Task: Find connections with filter location Palmeira with filter topic #engineeringwith filter profile language English with filter current company Cerberus Capital Management with filter school Annamacharya Institute of Technology & Sciences,(Autonomous) New Bowenpally, Rajampet with filter industry Wholesale Paper Products with filter service category UX Research with filter keywords title Technical Writer
Action: Mouse moved to (209, 283)
Screenshot: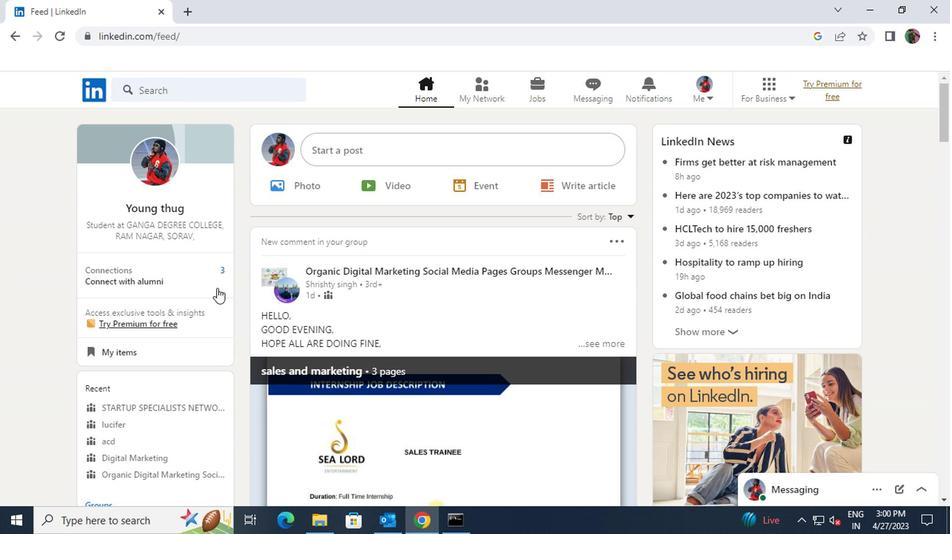 
Action: Mouse pressed left at (209, 283)
Screenshot: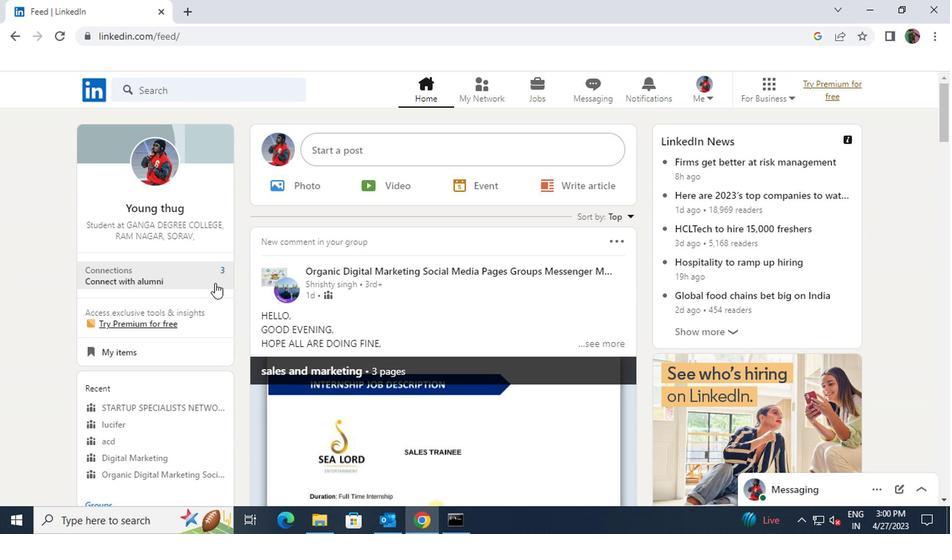 
Action: Mouse moved to (201, 178)
Screenshot: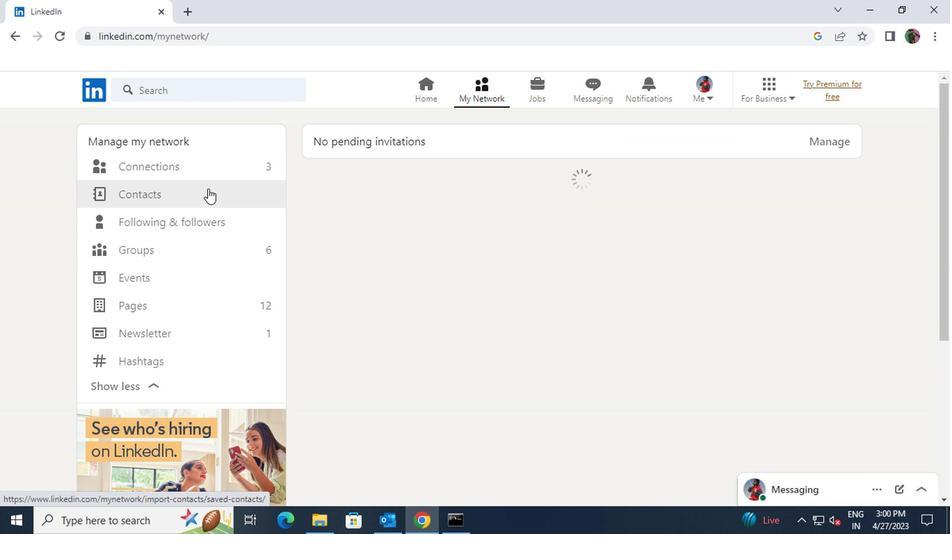 
Action: Mouse pressed left at (201, 178)
Screenshot: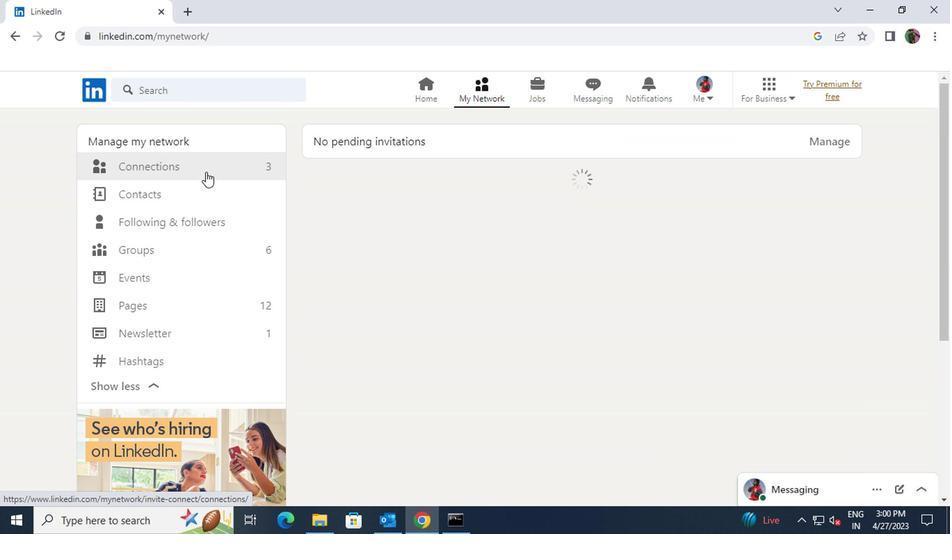 
Action: Mouse moved to (558, 175)
Screenshot: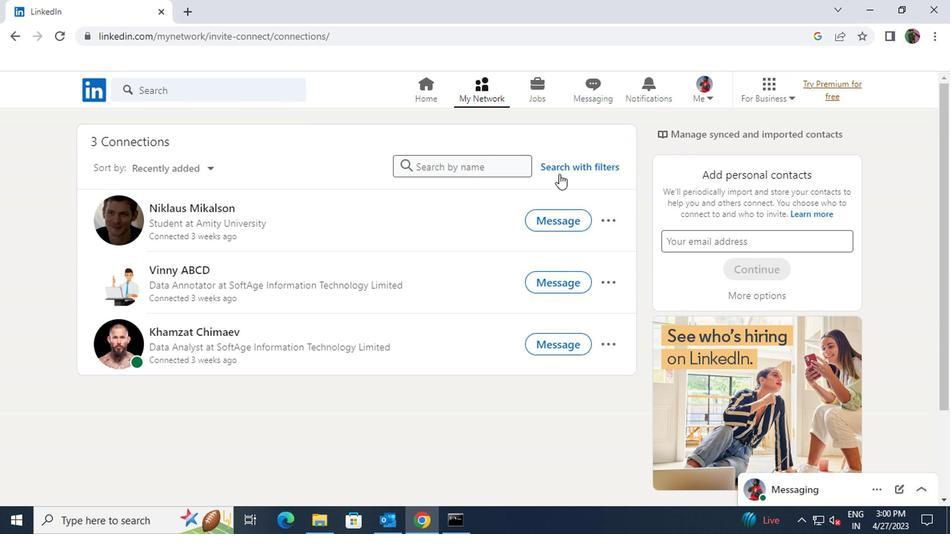 
Action: Mouse pressed left at (558, 175)
Screenshot: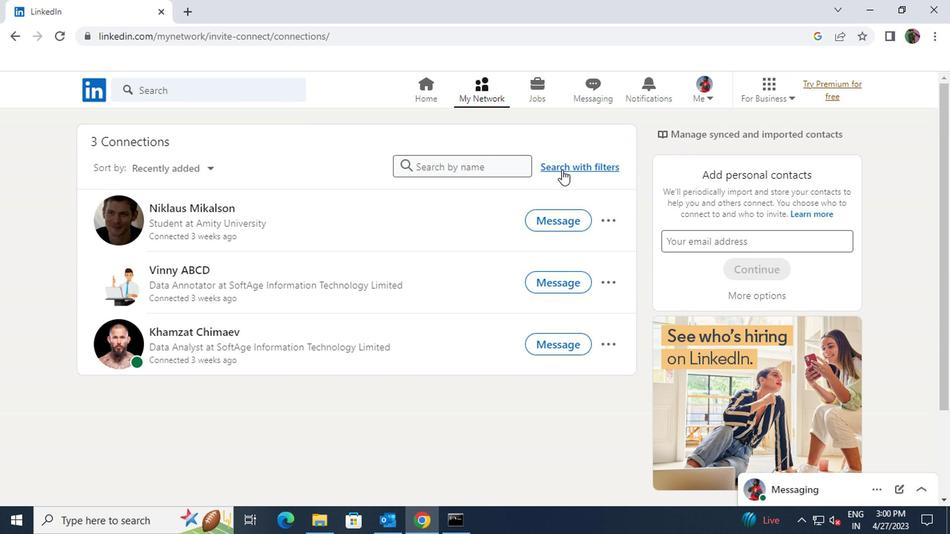 
Action: Mouse moved to (500, 128)
Screenshot: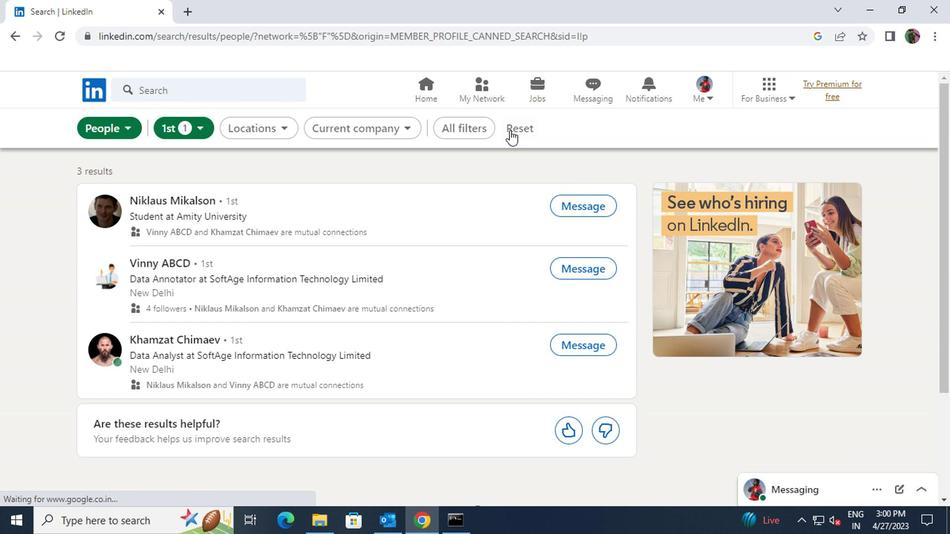 
Action: Mouse pressed left at (500, 128)
Screenshot: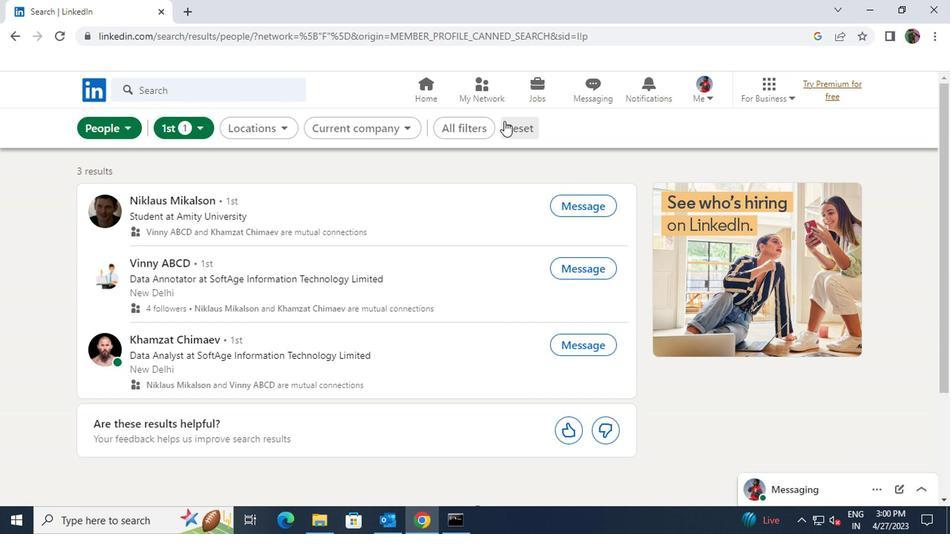 
Action: Mouse pressed left at (500, 128)
Screenshot: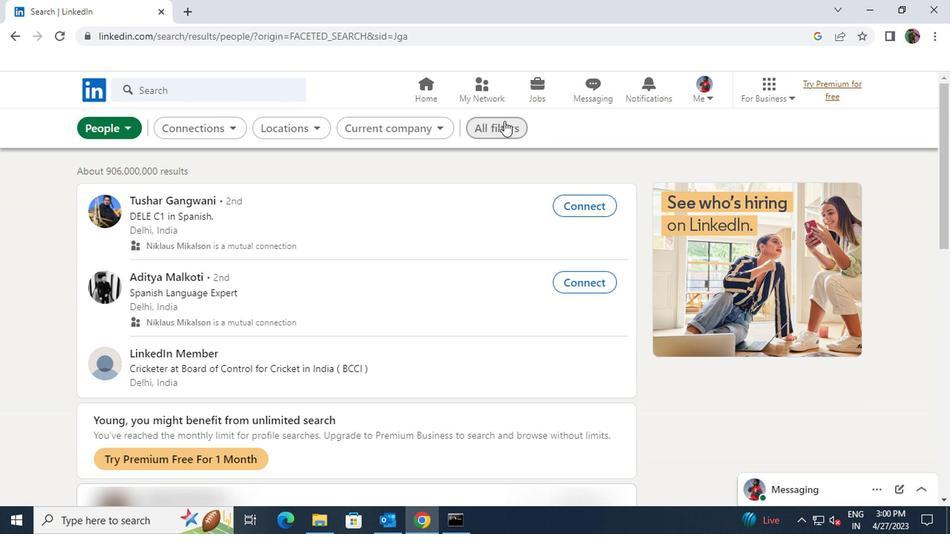 
Action: Mouse moved to (673, 278)
Screenshot: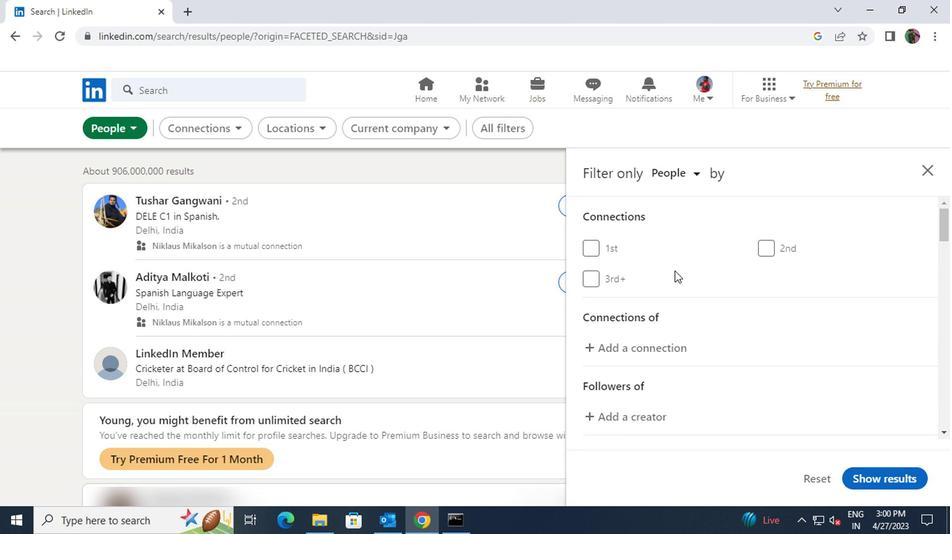 
Action: Mouse scrolled (673, 277) with delta (0, 0)
Screenshot: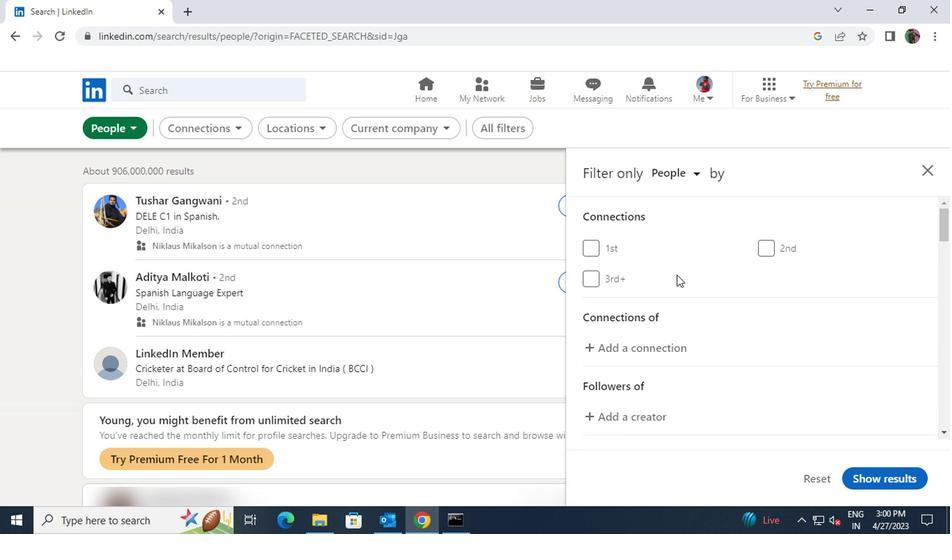 
Action: Mouse scrolled (673, 277) with delta (0, 0)
Screenshot: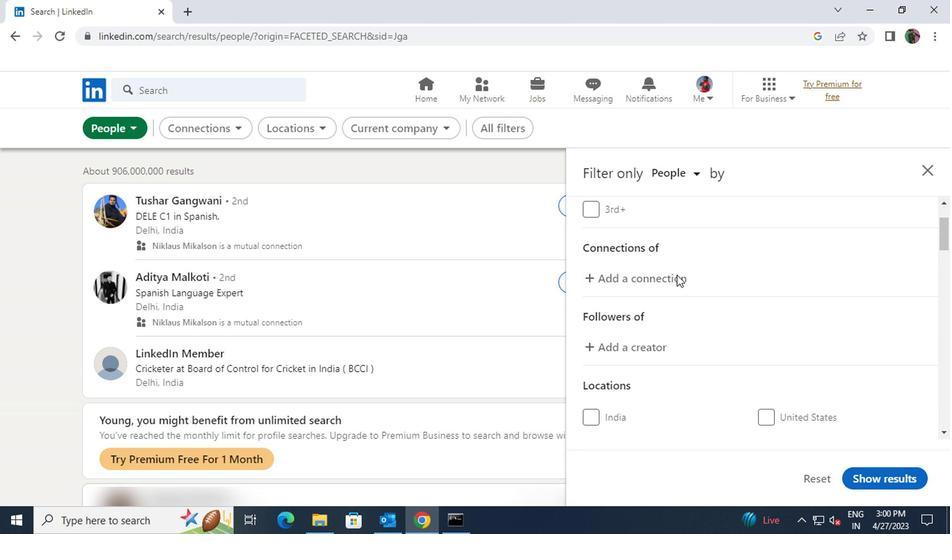 
Action: Mouse scrolled (673, 277) with delta (0, 0)
Screenshot: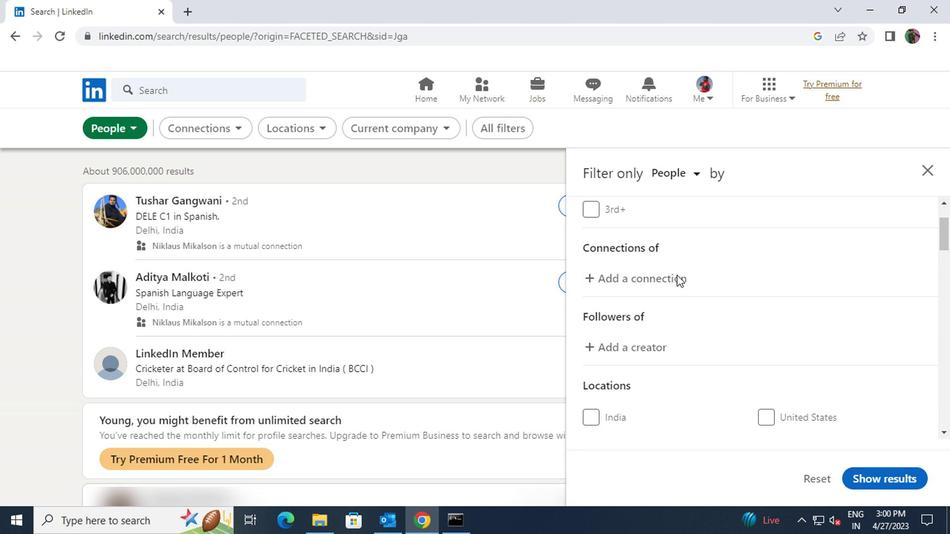 
Action: Mouse moved to (785, 342)
Screenshot: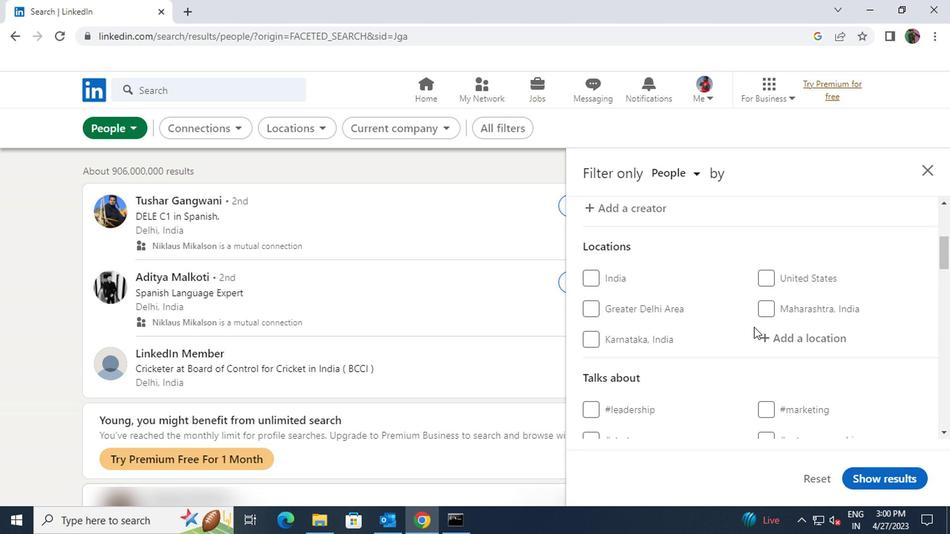 
Action: Mouse pressed left at (785, 342)
Screenshot: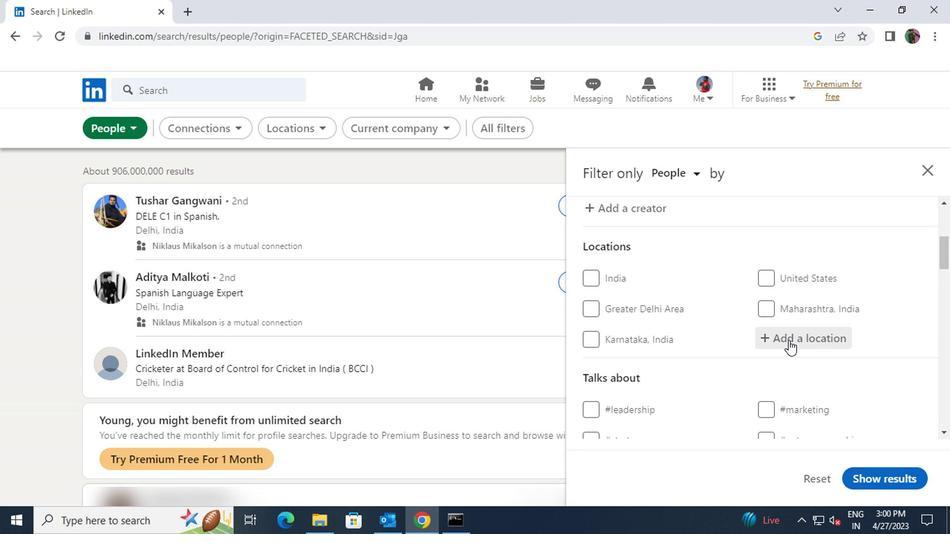 
Action: Key pressed <Key.shift>PALMEIRA
Screenshot: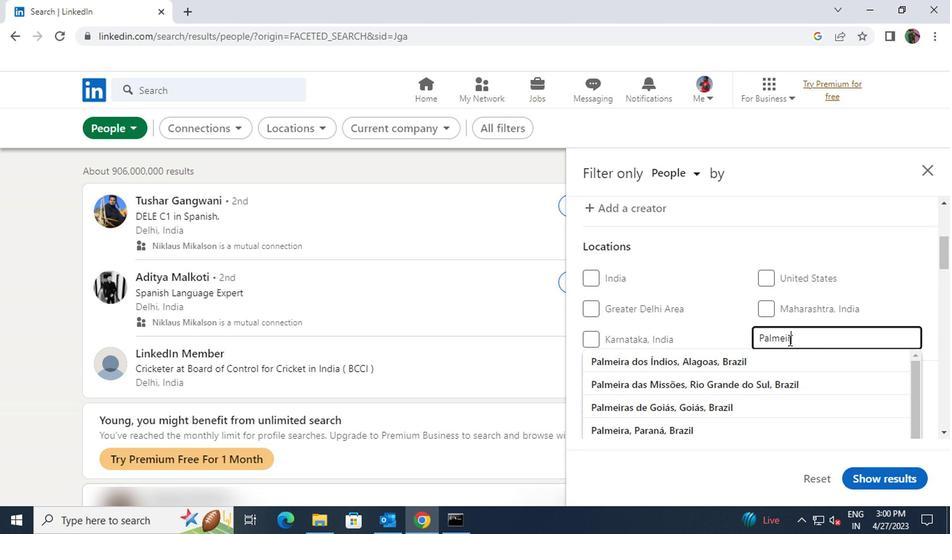 
Action: Mouse moved to (785, 362)
Screenshot: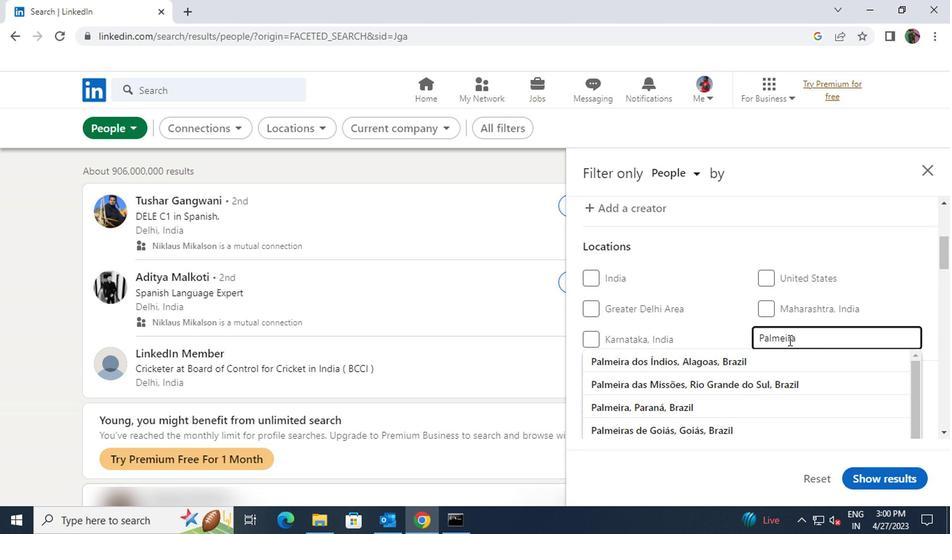
Action: Mouse pressed left at (785, 362)
Screenshot: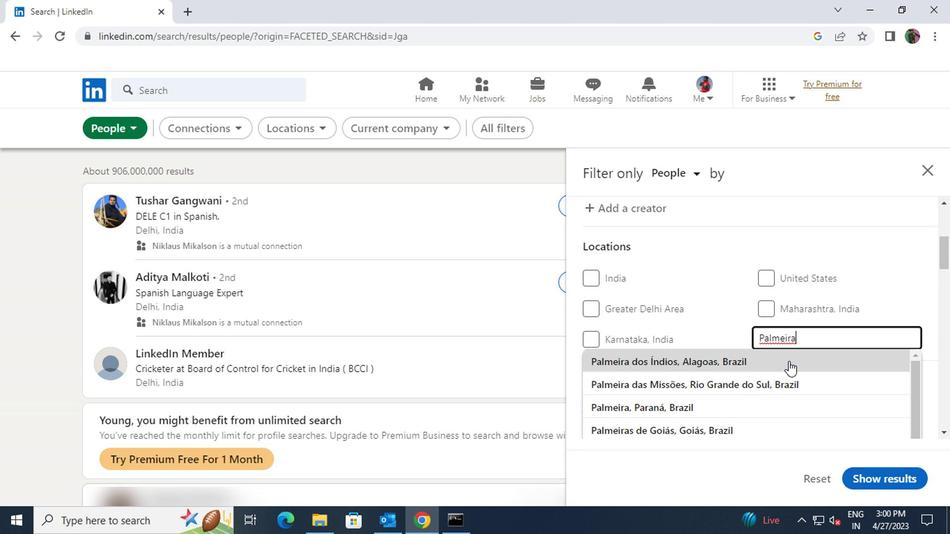 
Action: Mouse scrolled (785, 361) with delta (0, 0)
Screenshot: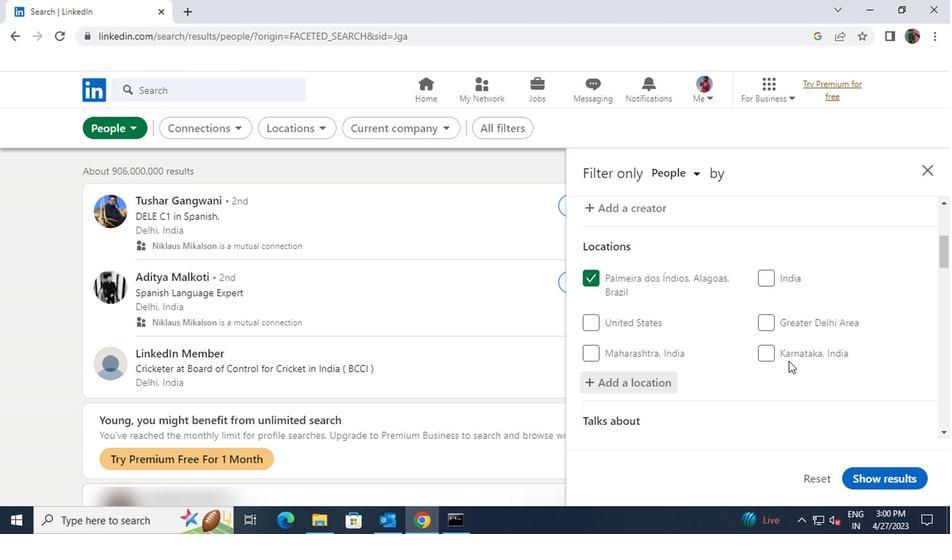 
Action: Mouse scrolled (785, 361) with delta (0, 0)
Screenshot: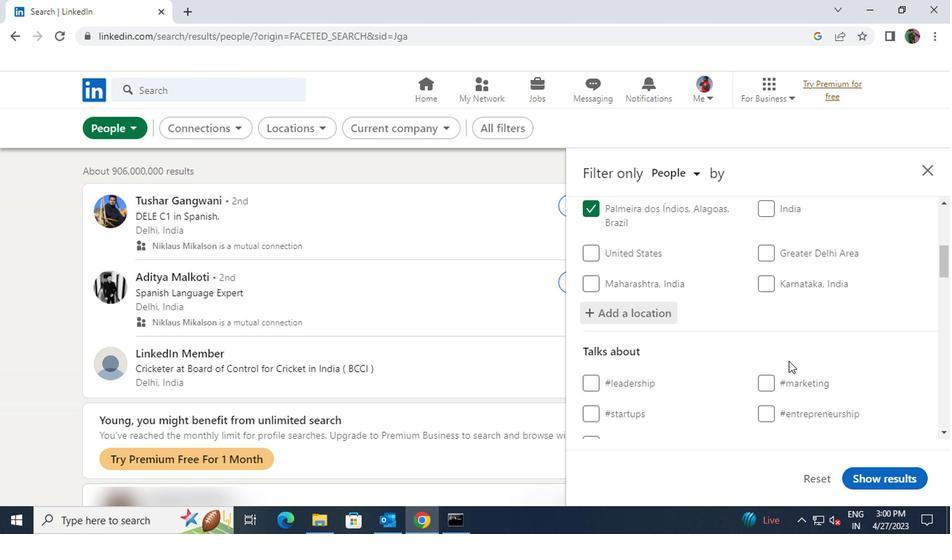 
Action: Mouse moved to (785, 370)
Screenshot: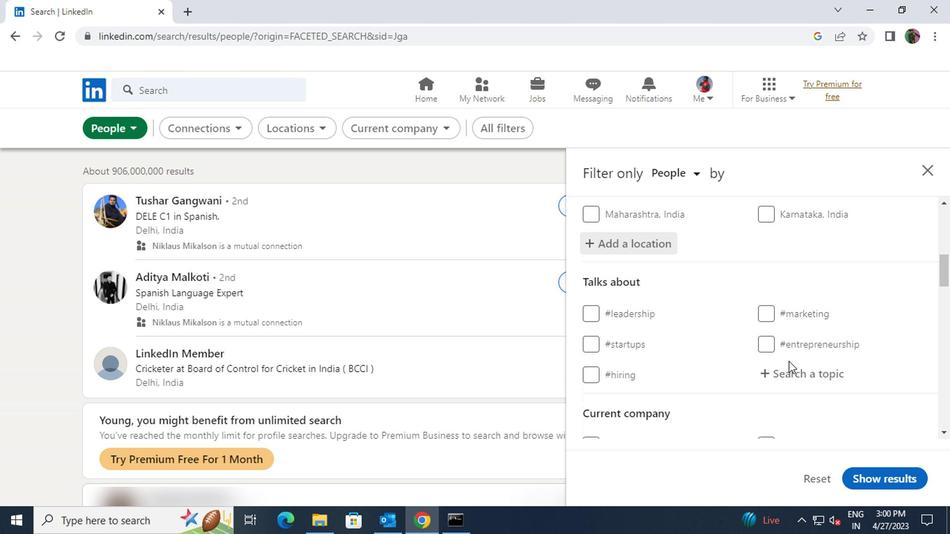 
Action: Mouse pressed left at (785, 370)
Screenshot: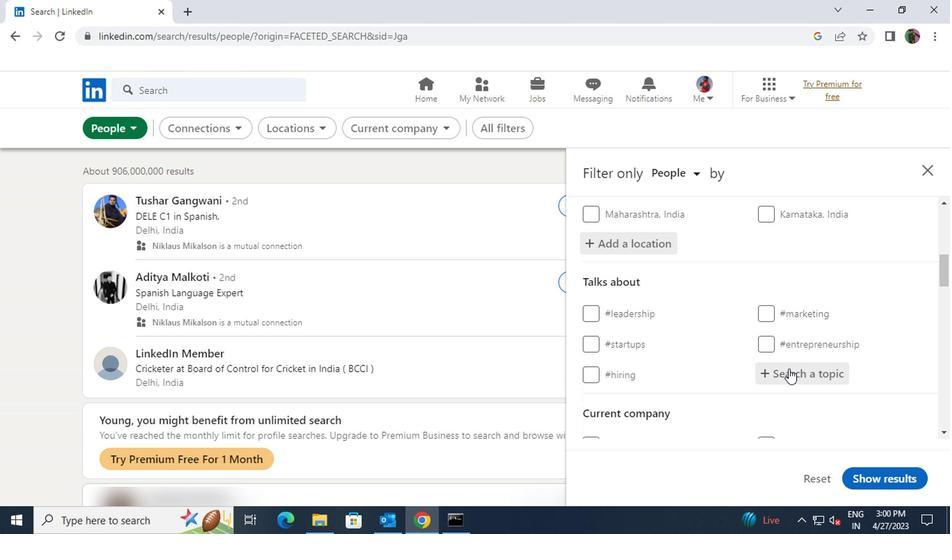 
Action: Key pressed <Key.shift><Key.shift><Key.shift><Key.shift><Key.shift>#<Key.shift>ENGINEERINGWITH
Screenshot: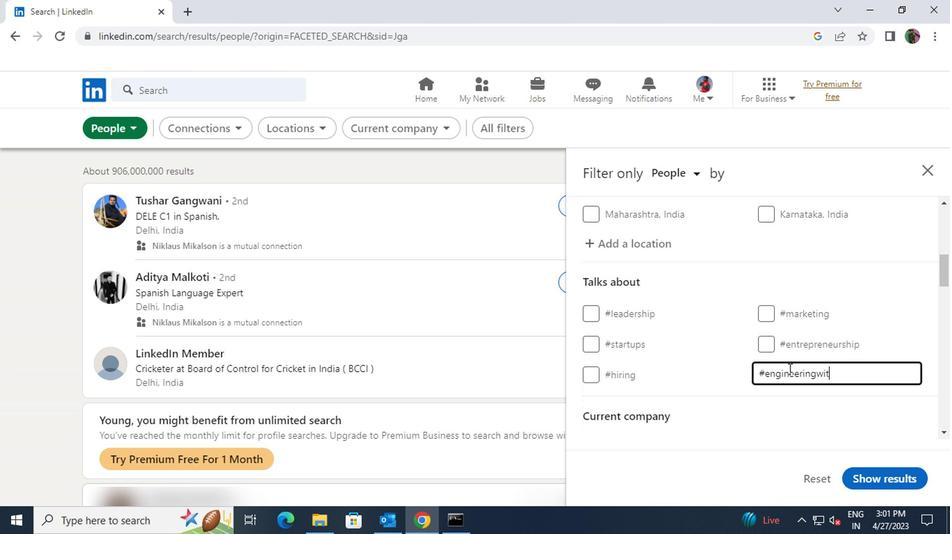 
Action: Mouse scrolled (785, 369) with delta (0, 0)
Screenshot: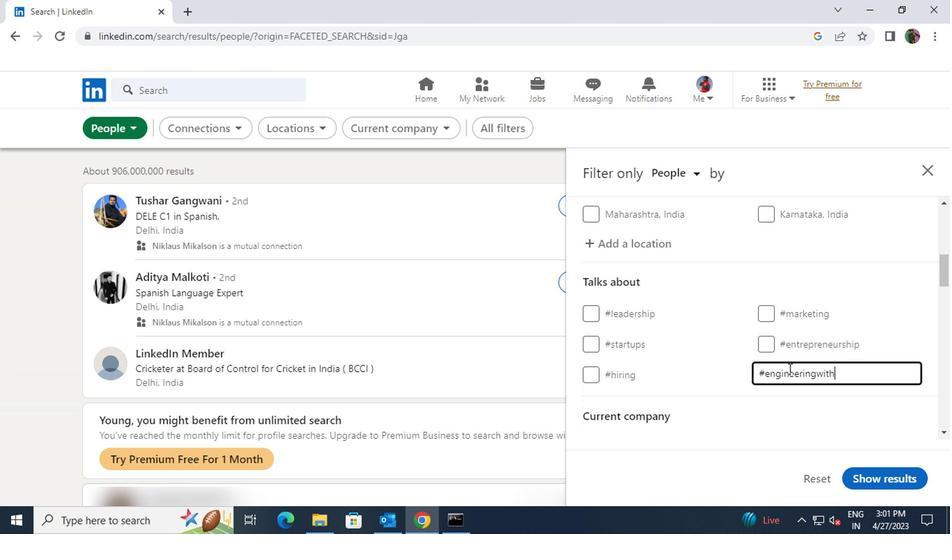 
Action: Mouse scrolled (785, 369) with delta (0, 0)
Screenshot: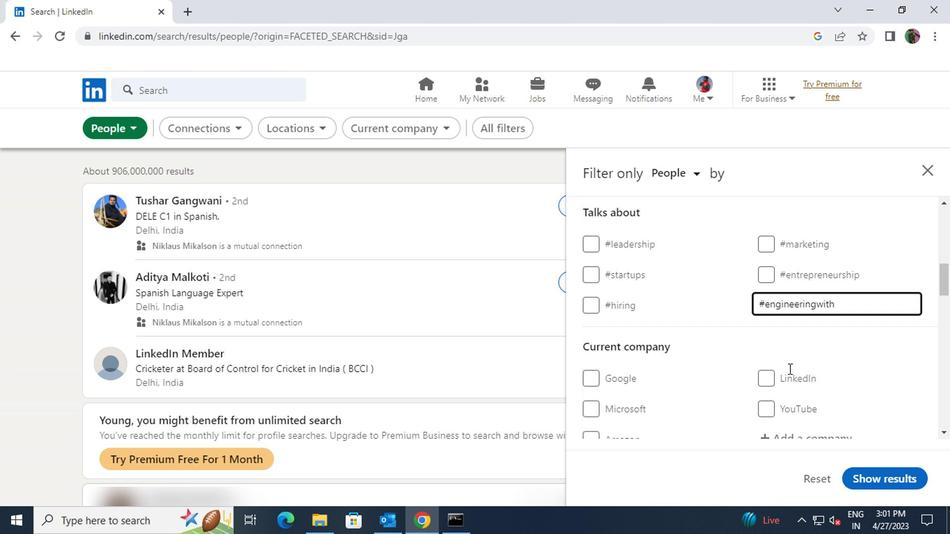 
Action: Mouse pressed left at (785, 370)
Screenshot: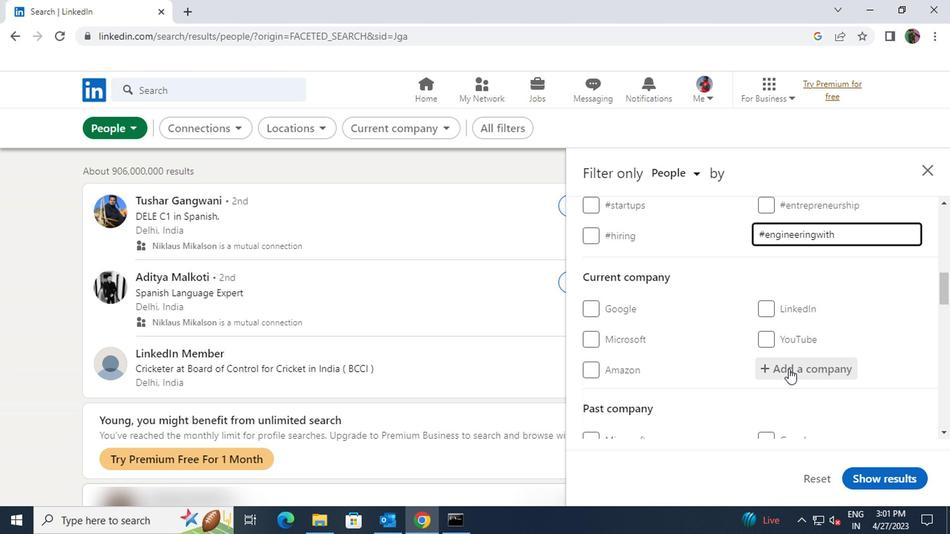 
Action: Key pressed <Key.shift>CERBER
Screenshot: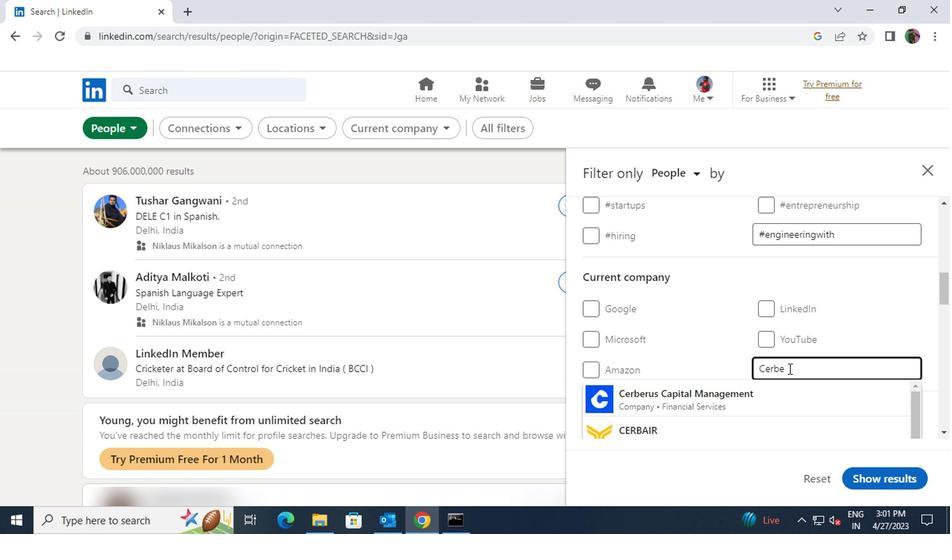 
Action: Mouse moved to (780, 394)
Screenshot: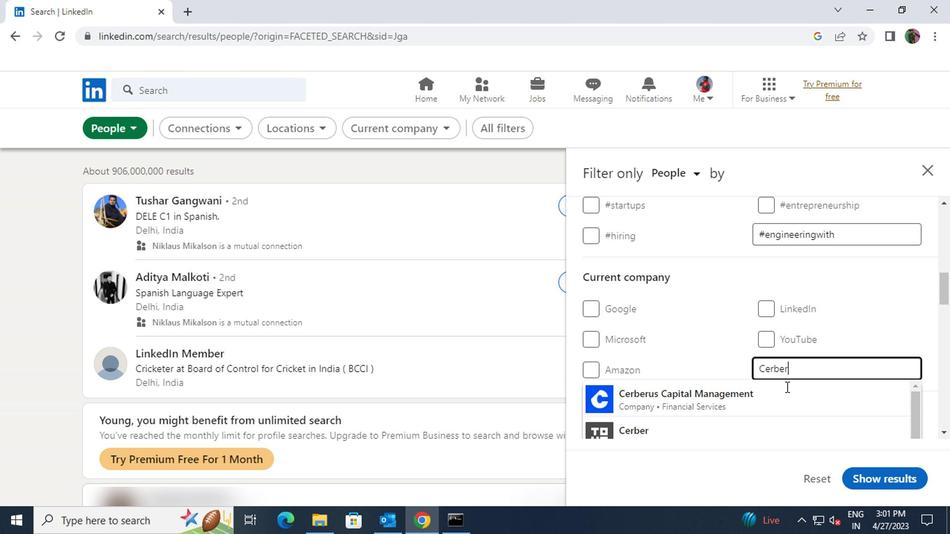 
Action: Mouse pressed left at (780, 394)
Screenshot: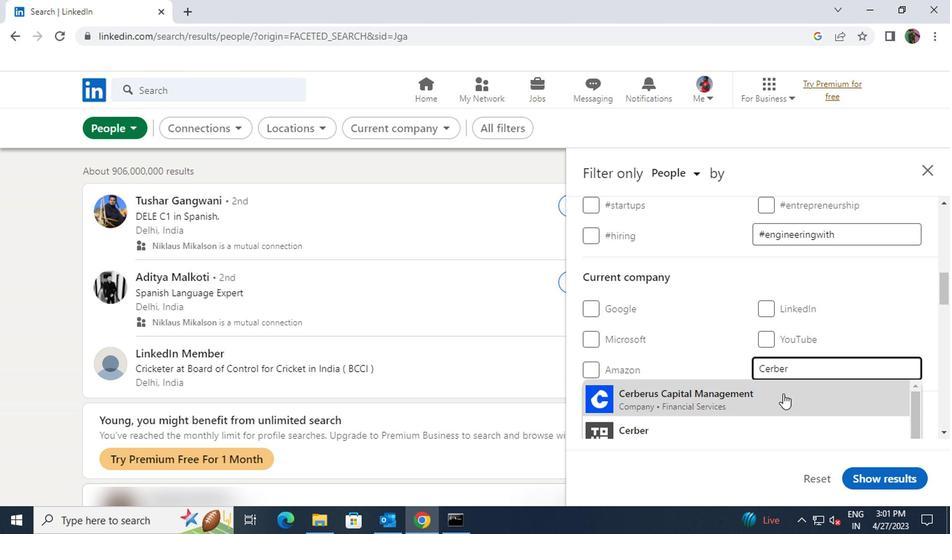 
Action: Mouse scrolled (780, 393) with delta (0, 0)
Screenshot: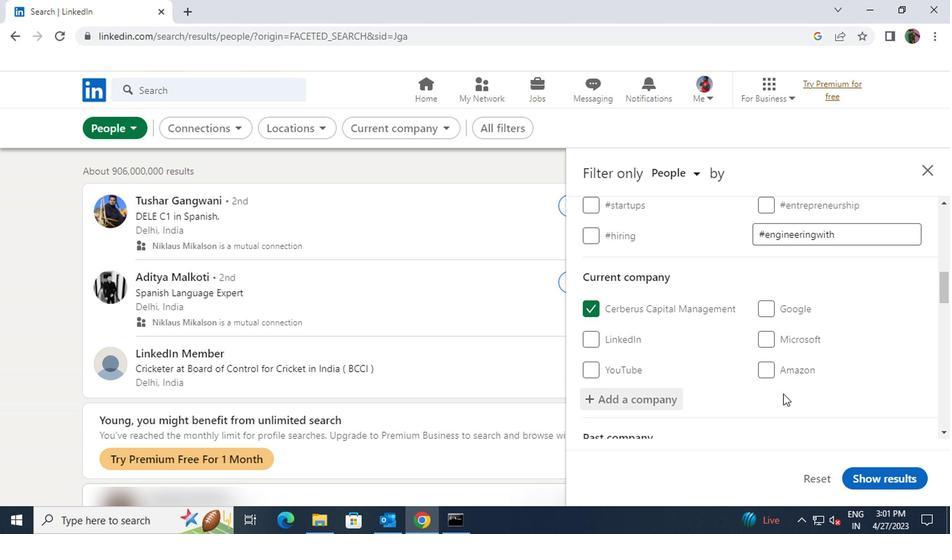 
Action: Mouse scrolled (780, 393) with delta (0, 0)
Screenshot: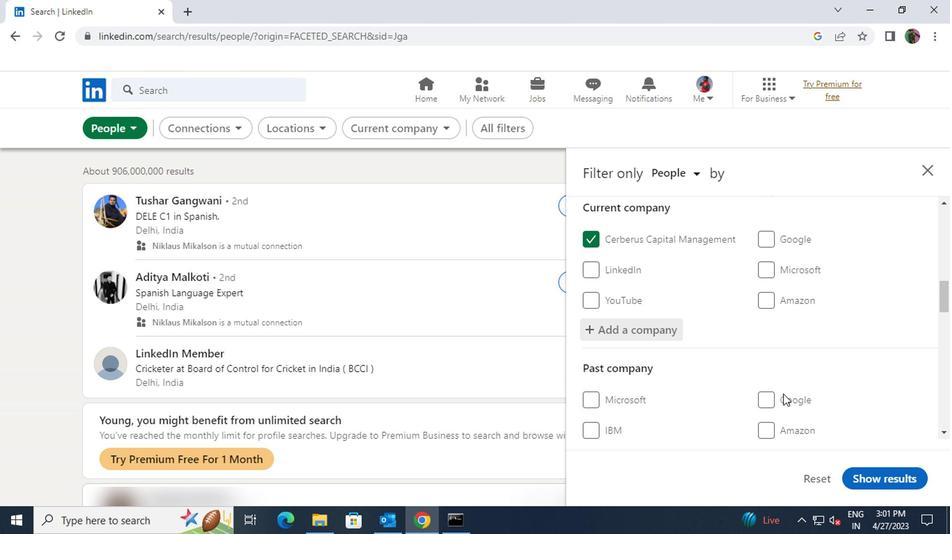 
Action: Mouse scrolled (780, 393) with delta (0, 0)
Screenshot: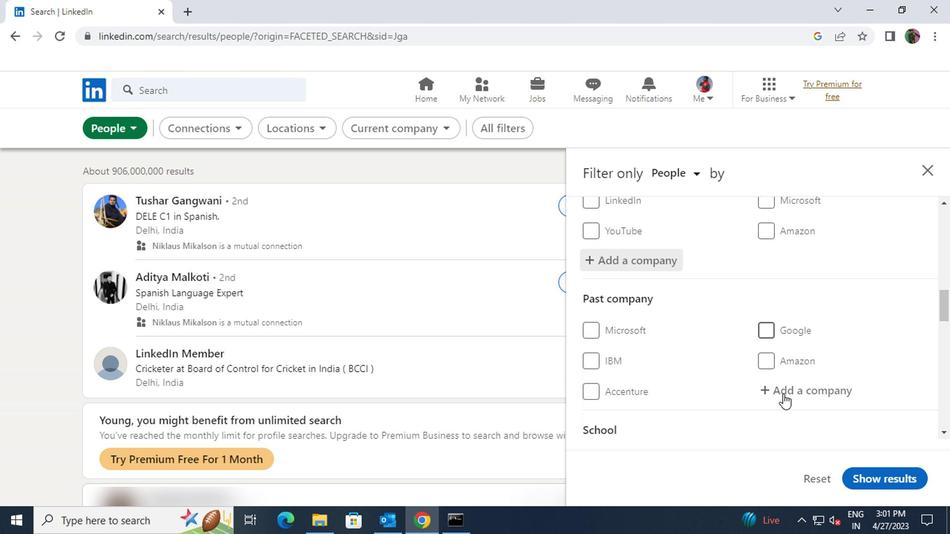 
Action: Mouse scrolled (780, 393) with delta (0, 0)
Screenshot: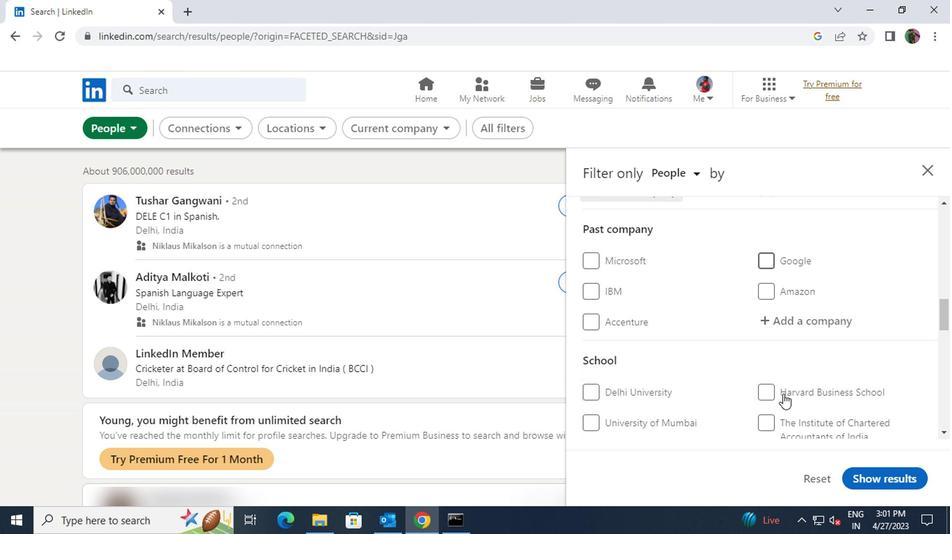 
Action: Mouse pressed left at (780, 394)
Screenshot: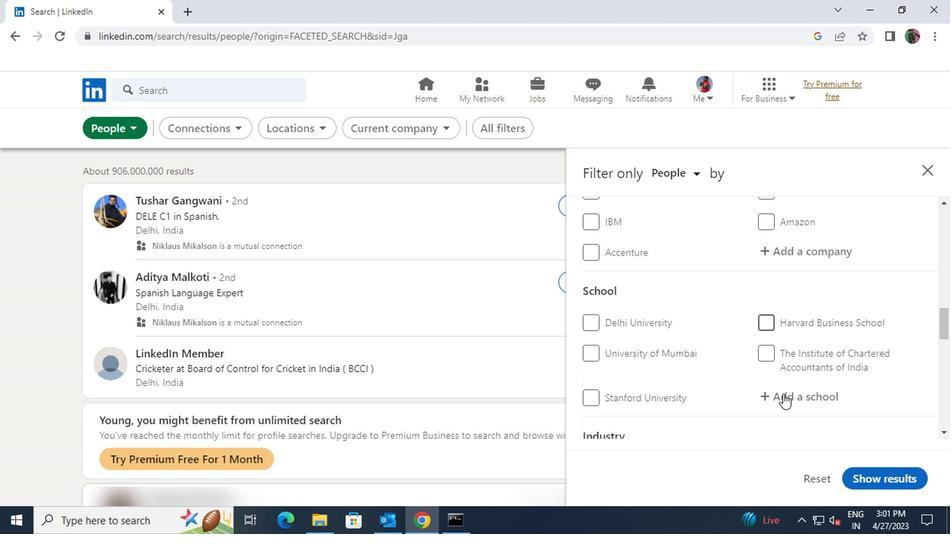 
Action: Key pressed <Key.shift><Key.shift><Key.shift><Key.shift><Key.shift><Key.shift><Key.shift>ANNAMAC
Screenshot: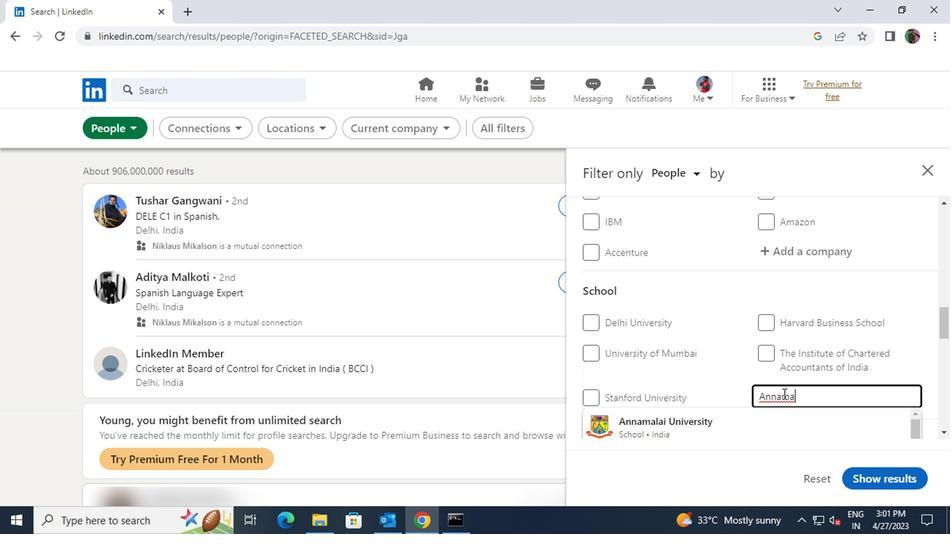 
Action: Mouse moved to (770, 420)
Screenshot: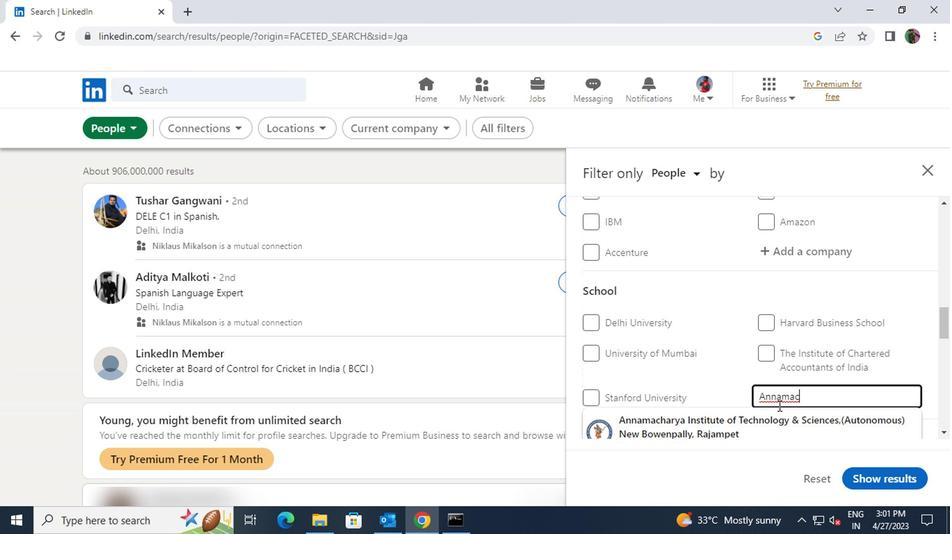 
Action: Mouse pressed left at (770, 420)
Screenshot: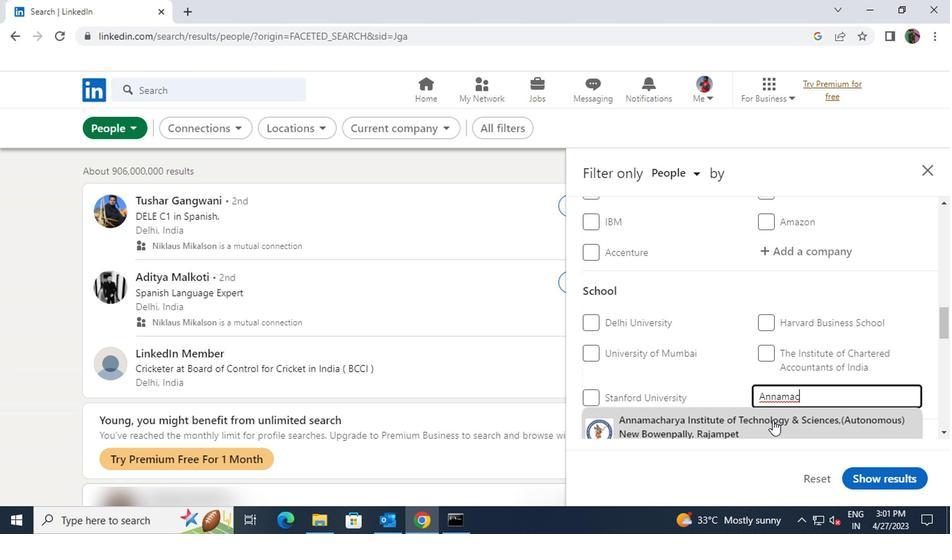 
Action: Mouse scrolled (770, 419) with delta (0, 0)
Screenshot: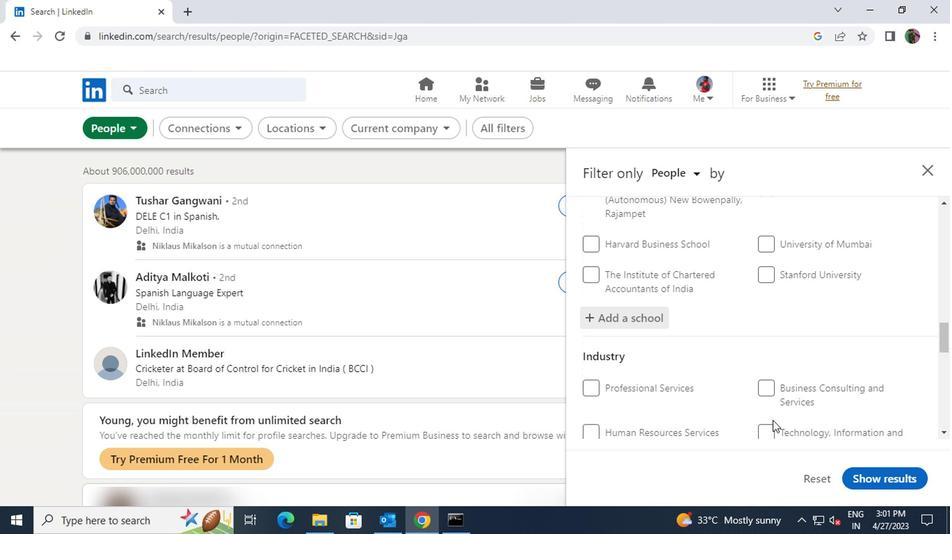 
Action: Mouse scrolled (770, 419) with delta (0, 0)
Screenshot: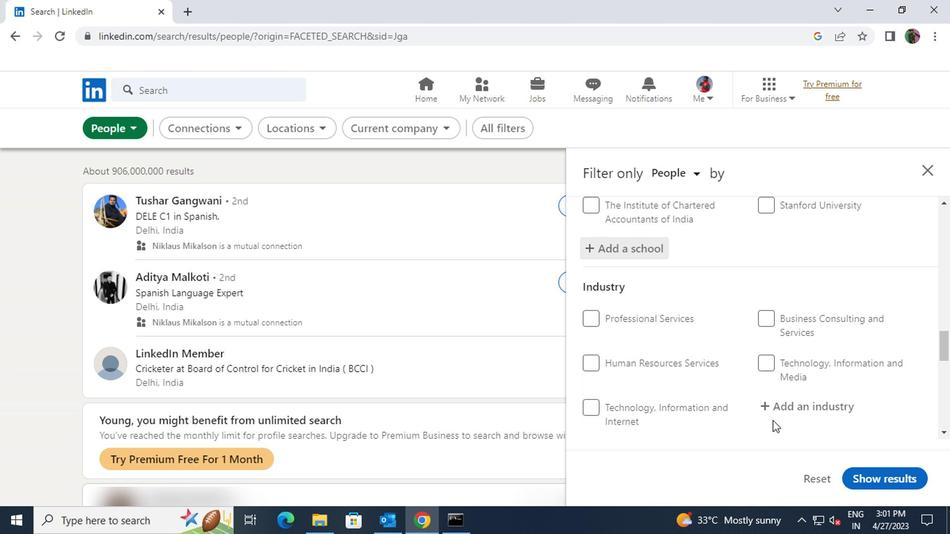 
Action: Mouse moved to (770, 344)
Screenshot: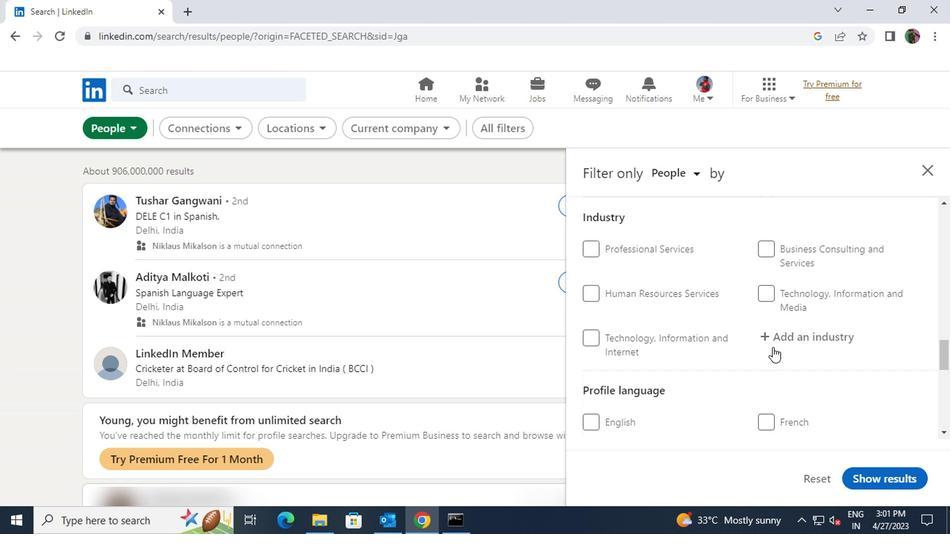 
Action: Mouse pressed left at (770, 344)
Screenshot: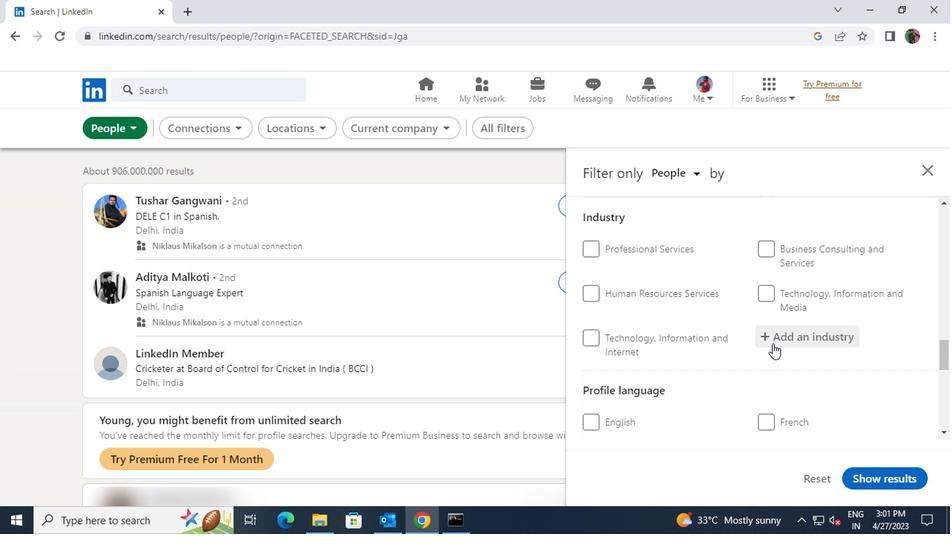 
Action: Key pressed <Key.shift><Key.shift><Key.shift><Key.shift>WHOLESALE<Key.space>PAPER
Screenshot: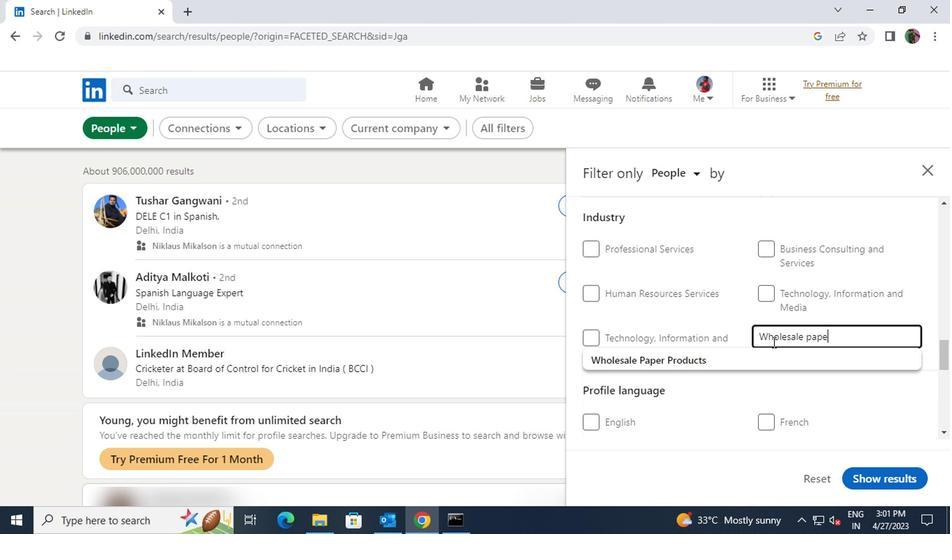 
Action: Mouse moved to (761, 357)
Screenshot: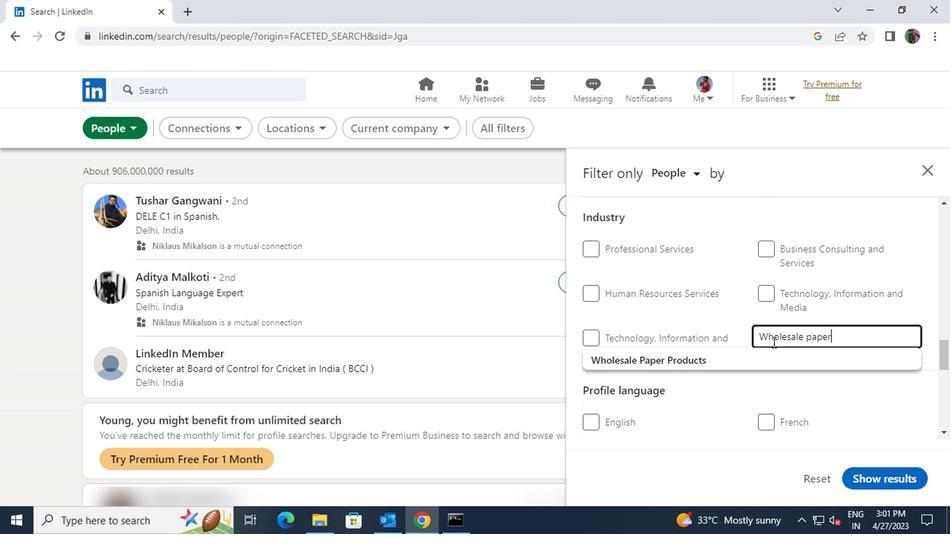 
Action: Mouse pressed left at (761, 357)
Screenshot: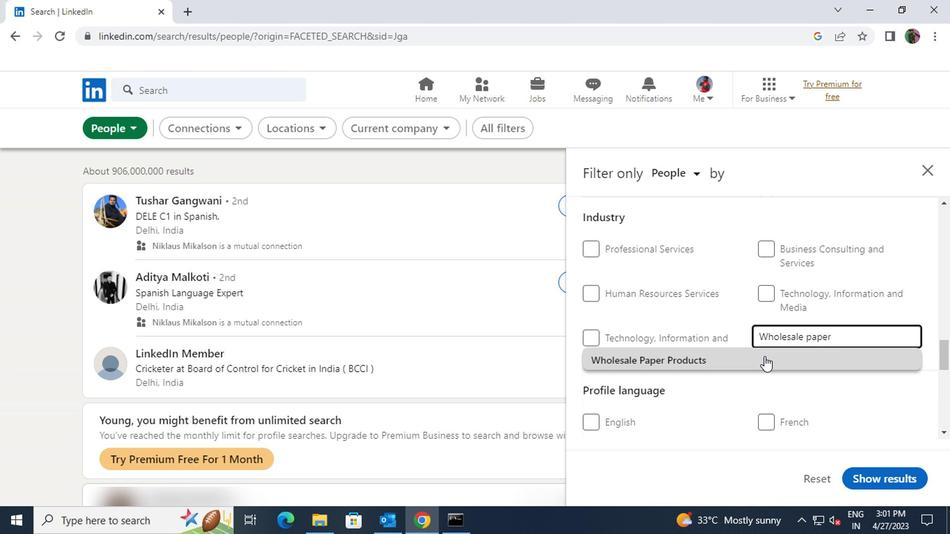 
Action: Mouse scrolled (761, 357) with delta (0, 0)
Screenshot: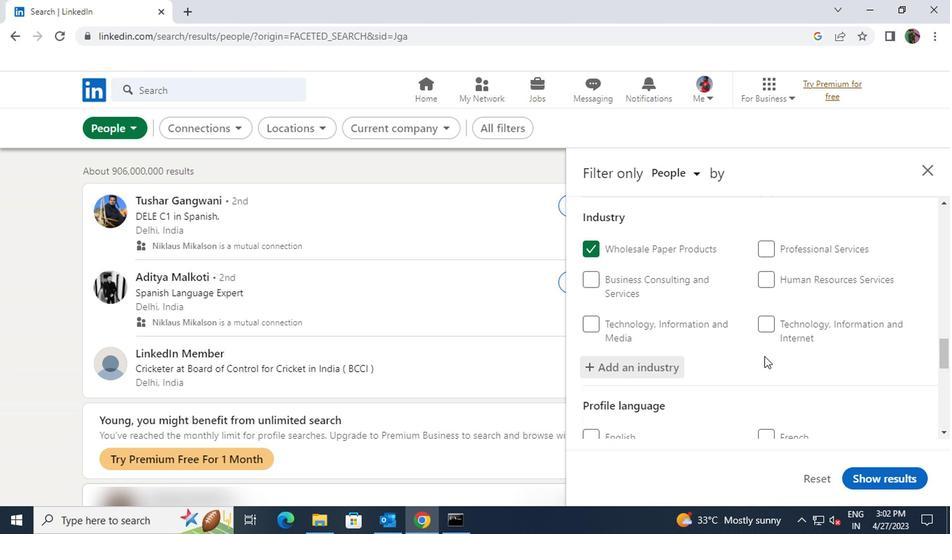 
Action: Mouse moved to (588, 365)
Screenshot: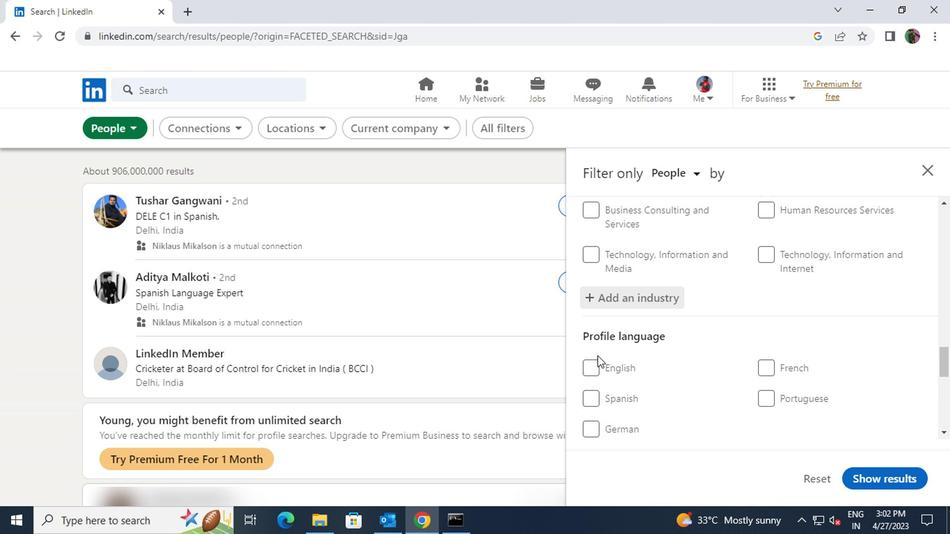 
Action: Mouse pressed left at (588, 365)
Screenshot: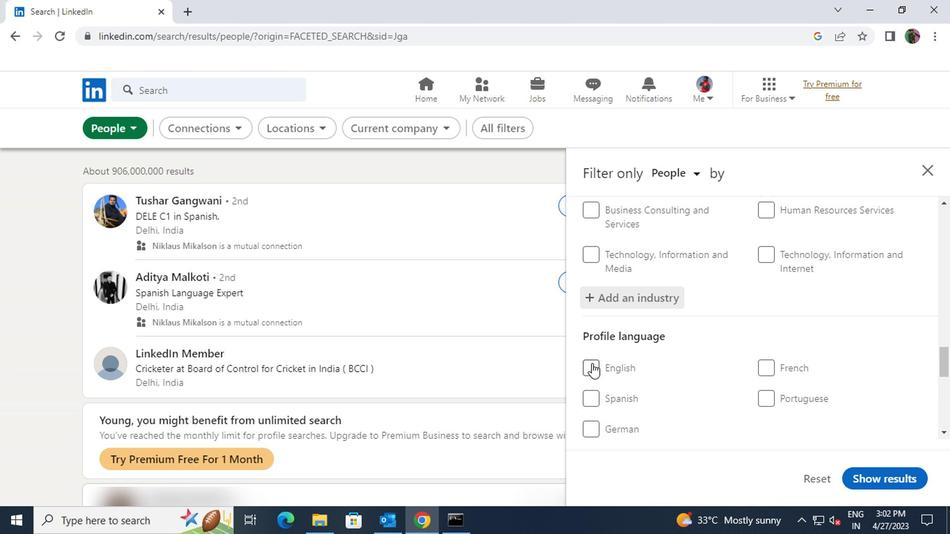 
Action: Mouse moved to (698, 364)
Screenshot: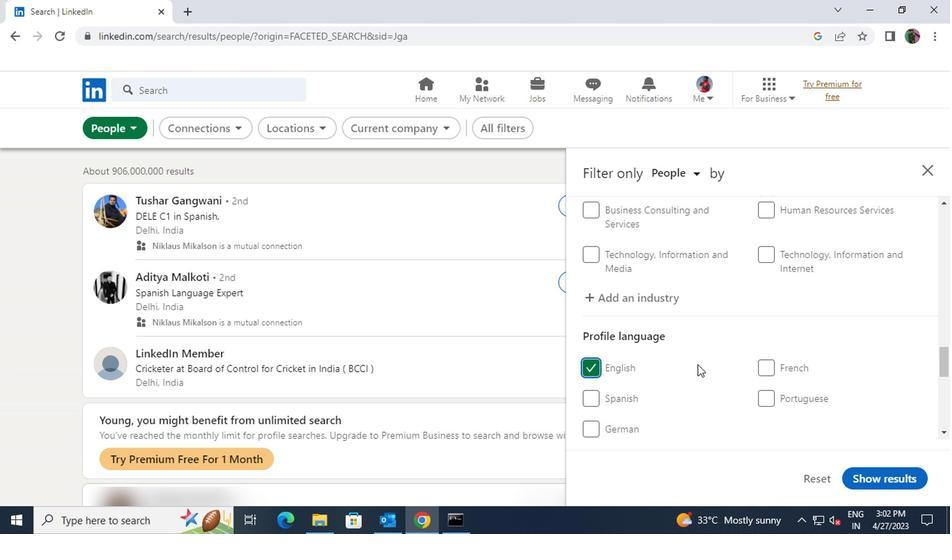 
Action: Mouse scrolled (698, 363) with delta (0, 0)
Screenshot: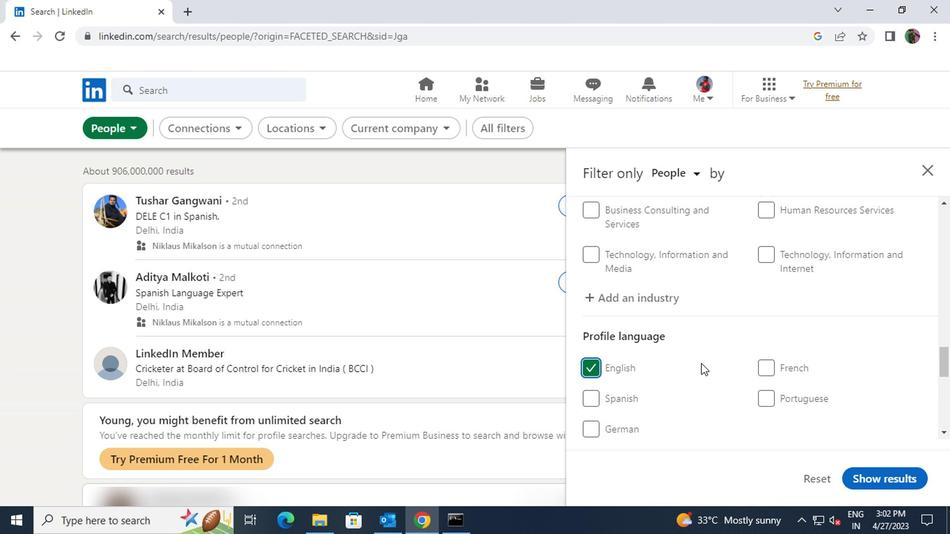 
Action: Mouse scrolled (698, 363) with delta (0, 0)
Screenshot: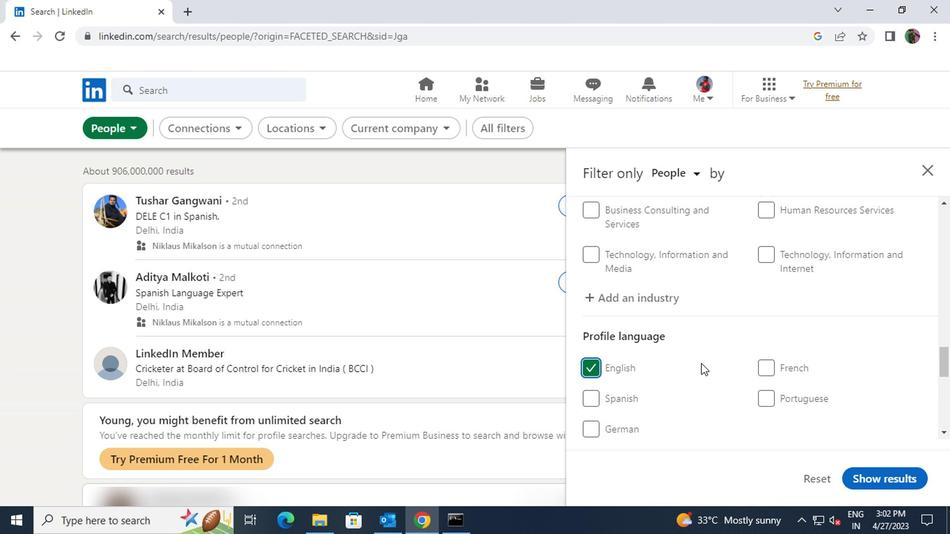
Action: Mouse scrolled (698, 363) with delta (0, 0)
Screenshot: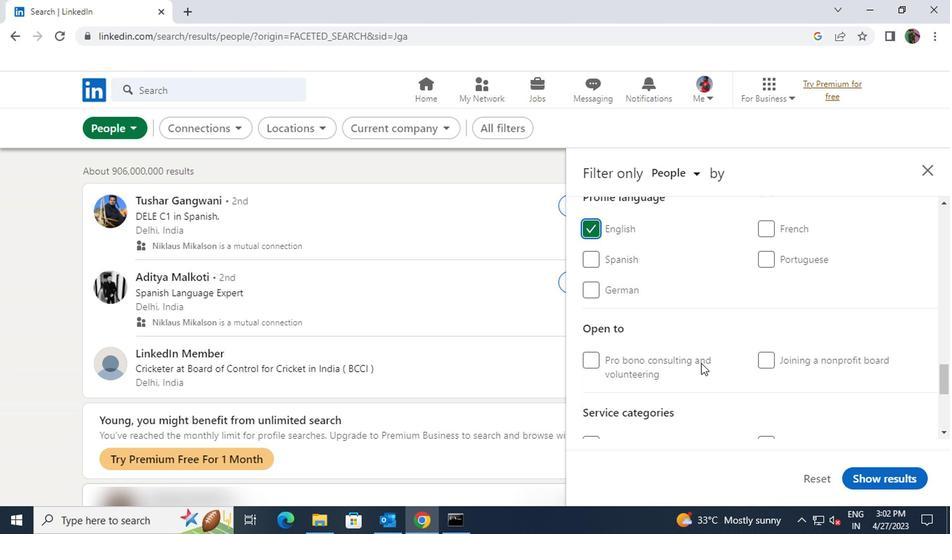 
Action: Mouse scrolled (698, 363) with delta (0, 0)
Screenshot: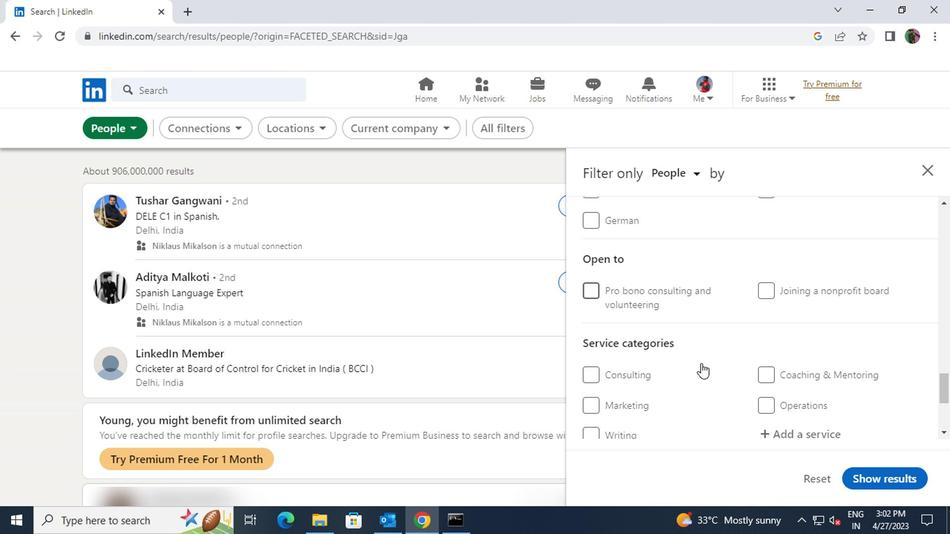 
Action: Mouse moved to (764, 358)
Screenshot: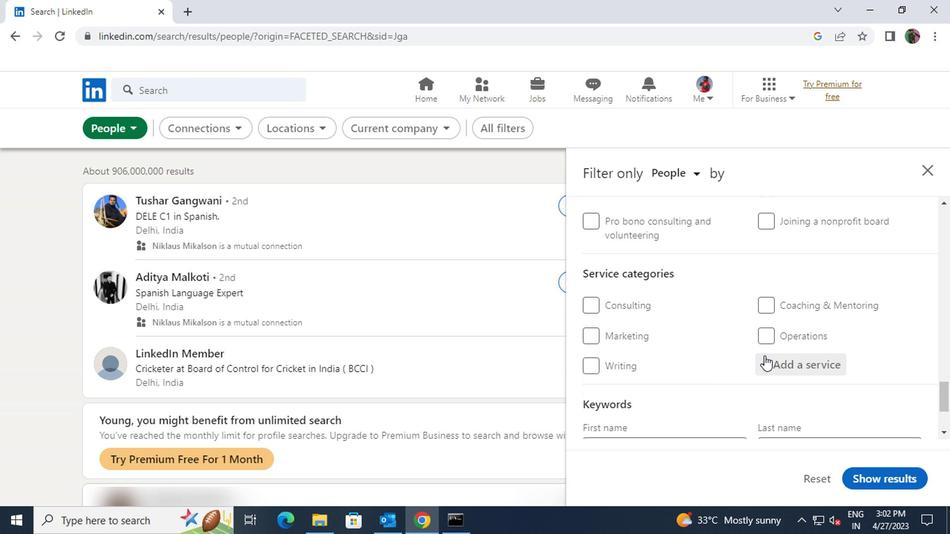 
Action: Mouse pressed left at (764, 358)
Screenshot: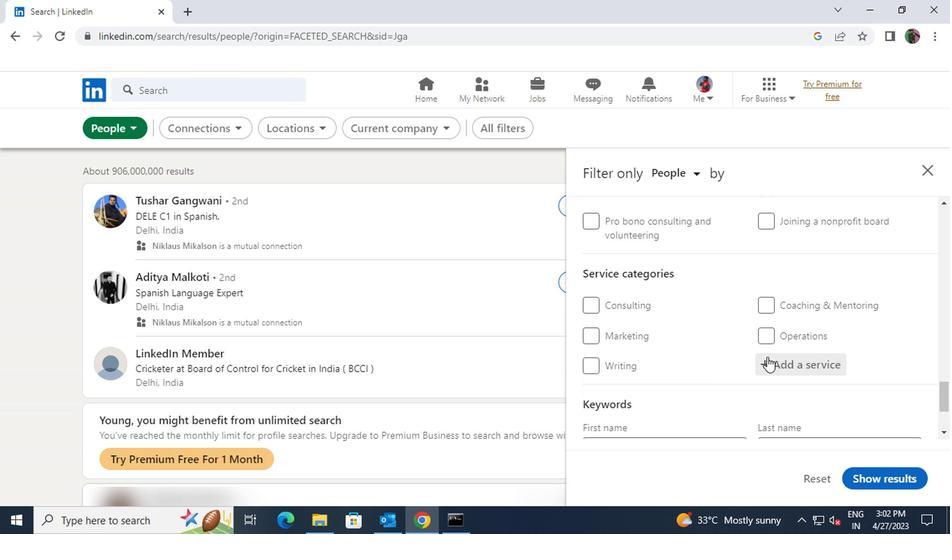 
Action: Key pressed <Key.shift><Key.shift>UX
Screenshot: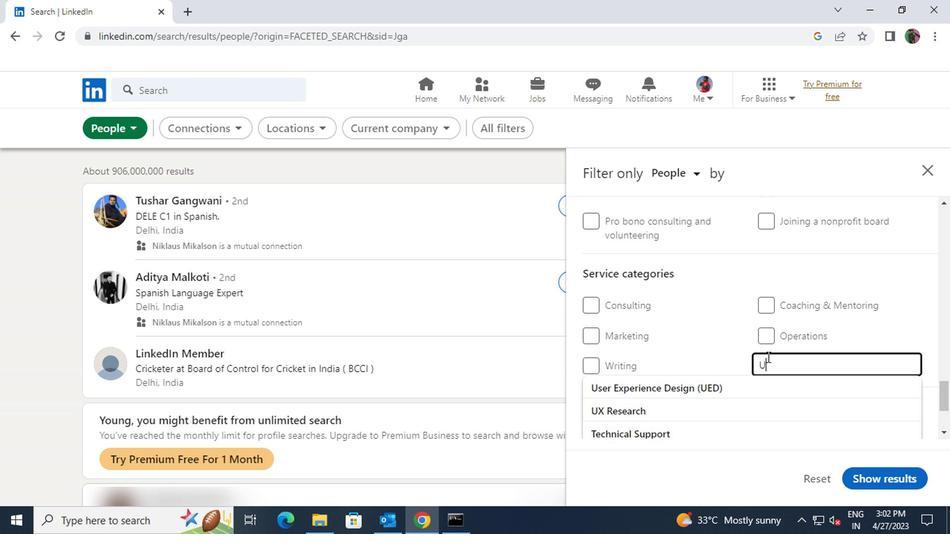 
Action: Mouse moved to (751, 382)
Screenshot: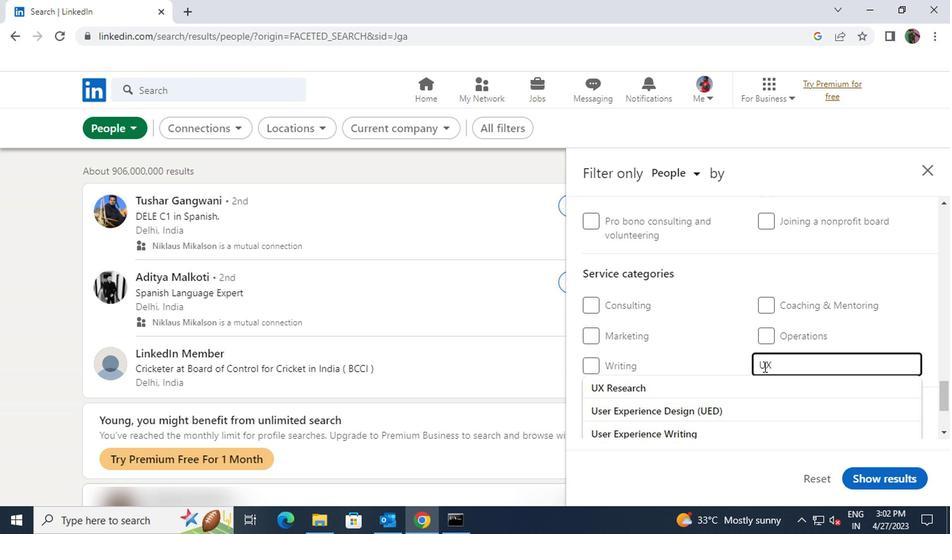 
Action: Mouse pressed left at (751, 382)
Screenshot: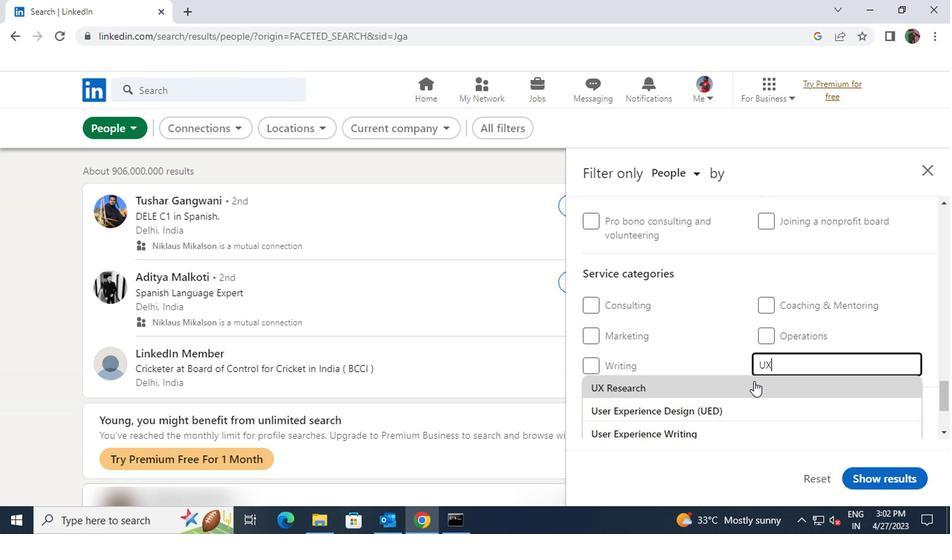 
Action: Mouse scrolled (751, 381) with delta (0, 0)
Screenshot: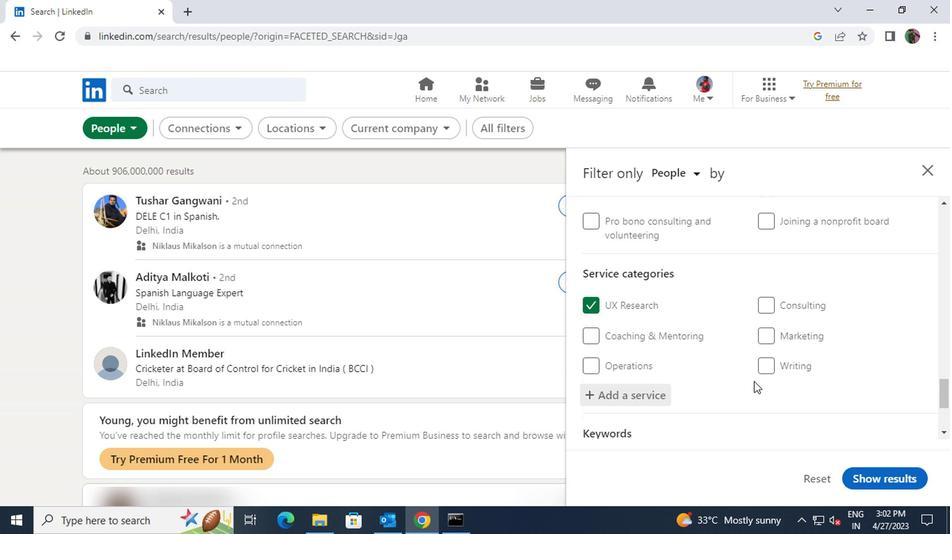 
Action: Mouse scrolled (751, 381) with delta (0, 0)
Screenshot: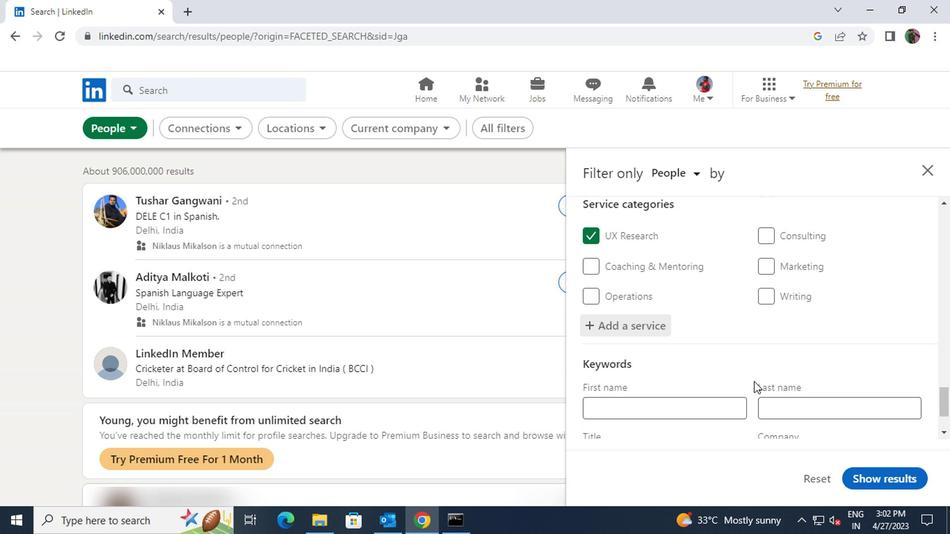 
Action: Mouse moved to (719, 387)
Screenshot: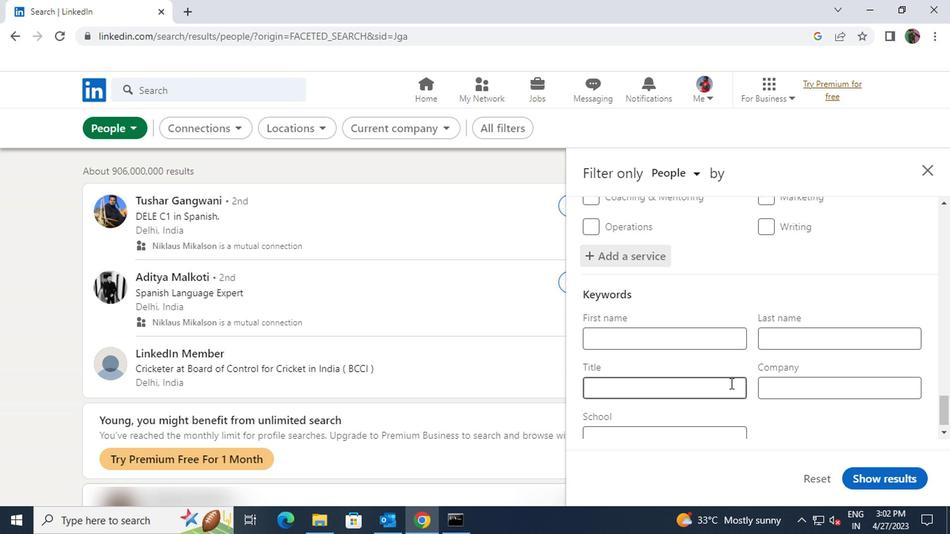 
Action: Mouse pressed left at (719, 387)
Screenshot: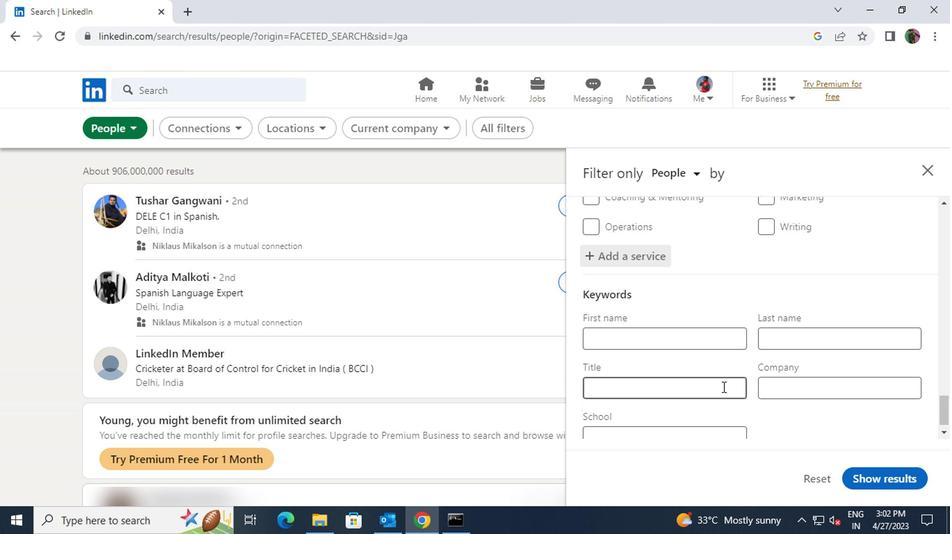 
Action: Key pressed <Key.shift>TECHNICAL<Key.space>WRITER
Screenshot: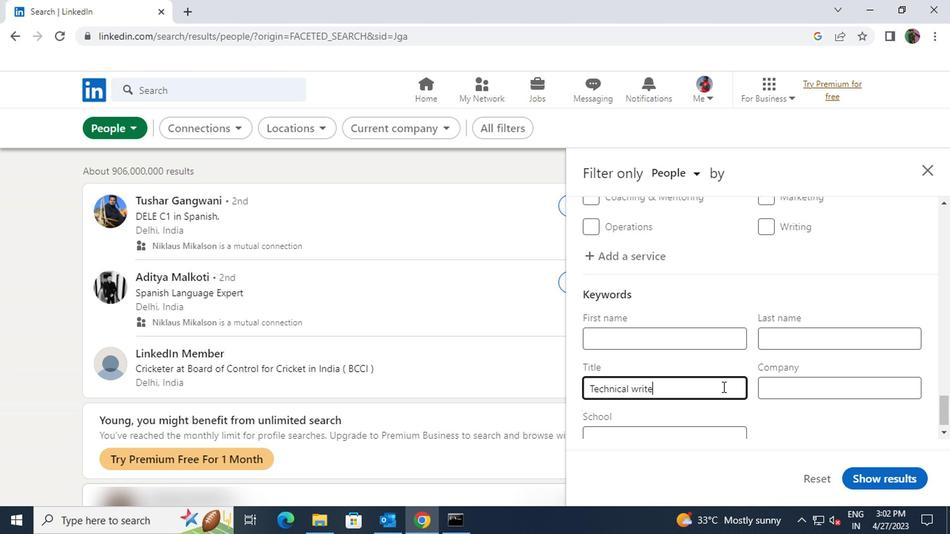 
Action: Mouse moved to (854, 475)
Screenshot: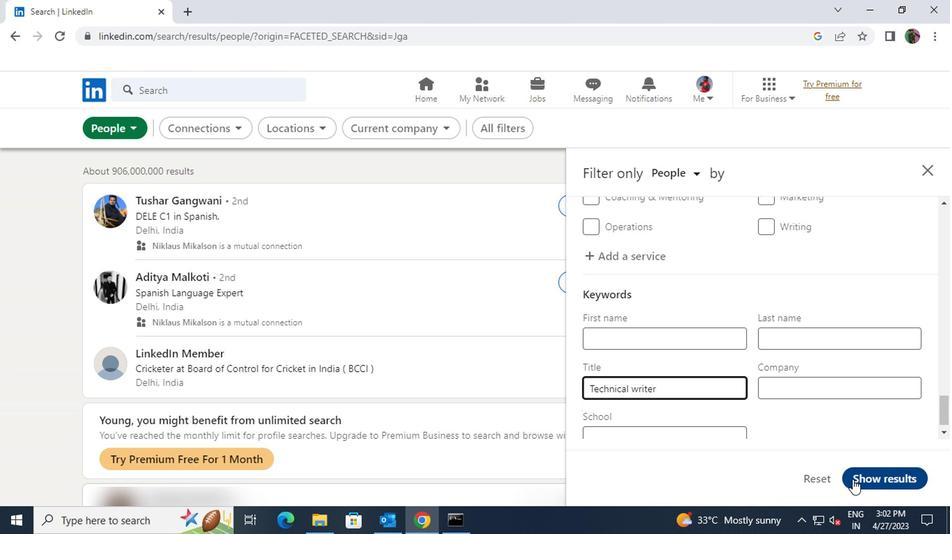 
Action: Mouse pressed left at (854, 475)
Screenshot: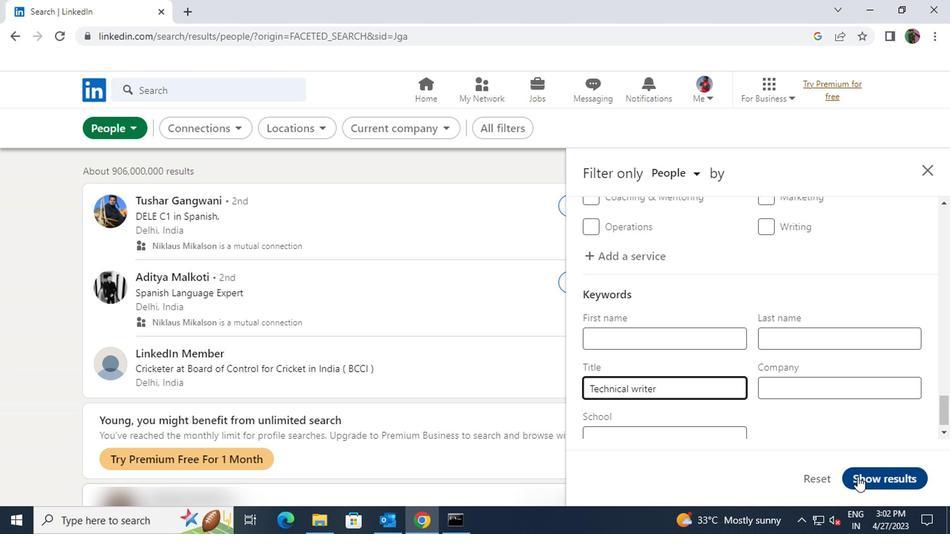 
